 Task: Change theme to Solarized Dark.
Action: Mouse moved to (27, 11)
Screenshot: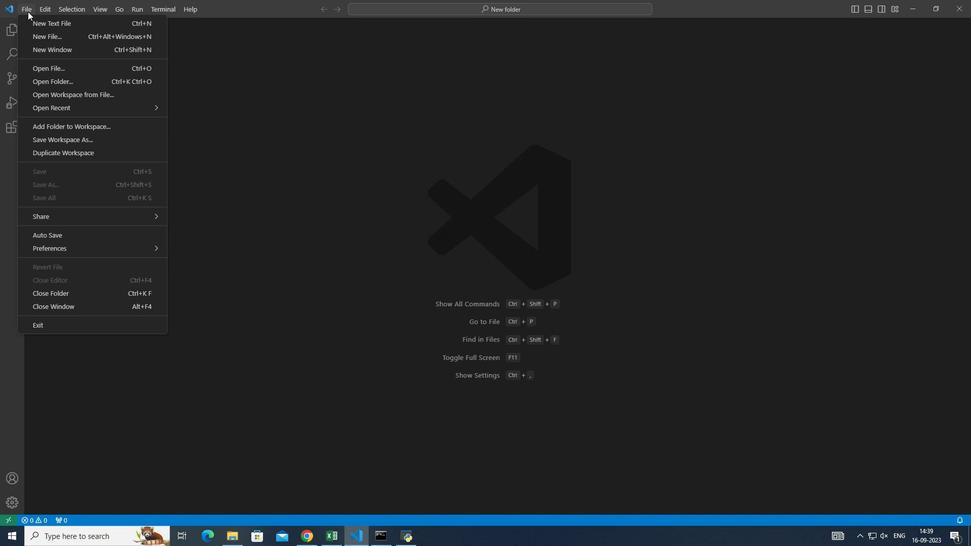 
Action: Mouse pressed left at (27, 11)
Screenshot: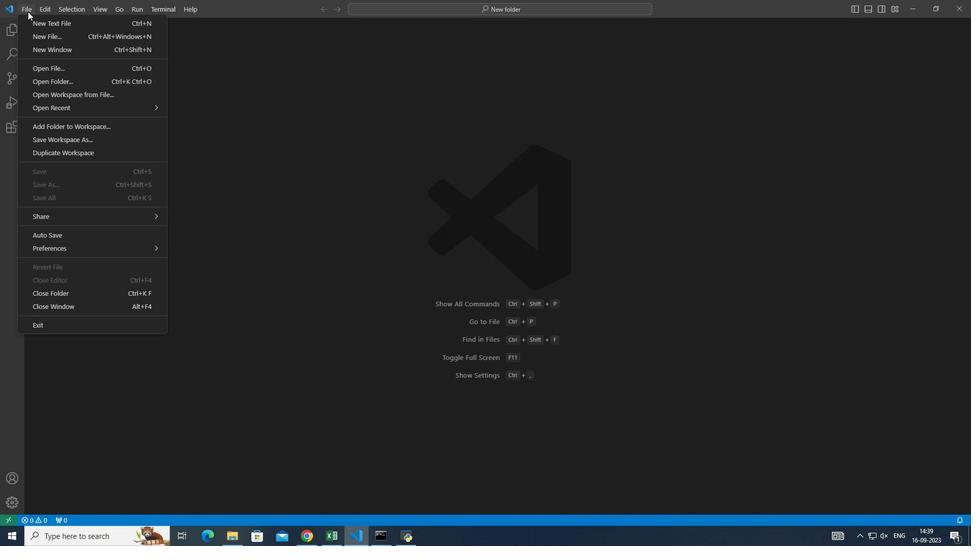 
Action: Mouse moved to (342, 342)
Screenshot: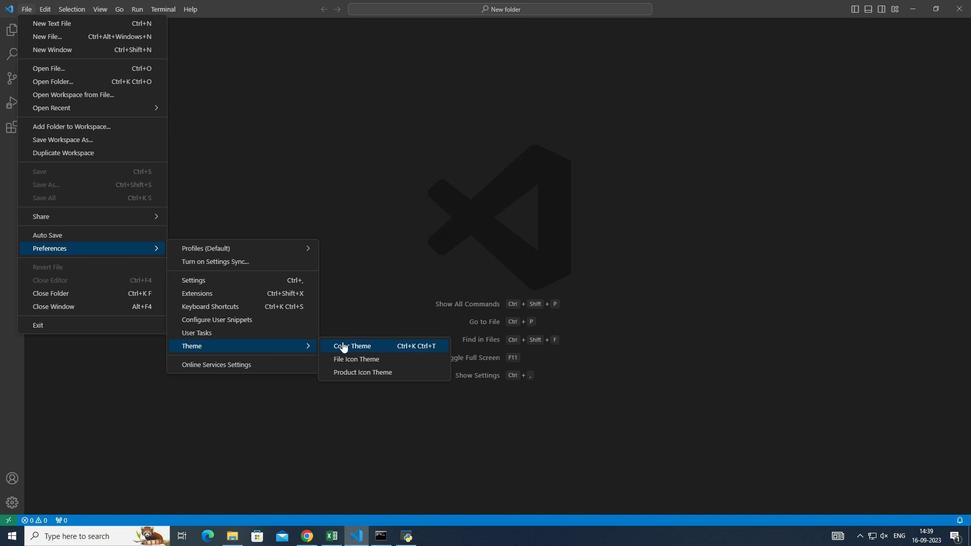 
Action: Mouse pressed left at (342, 342)
Screenshot: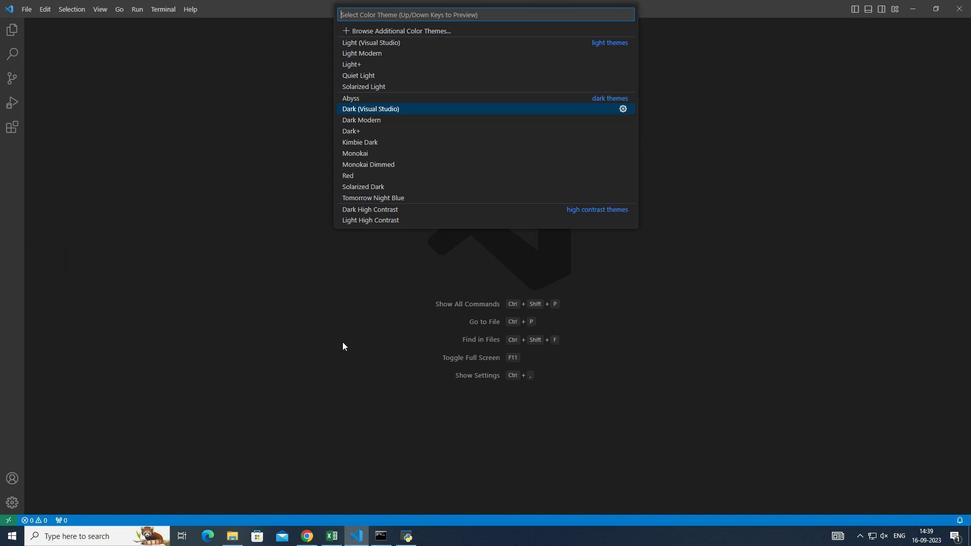 
Action: Mouse moved to (380, 184)
Screenshot: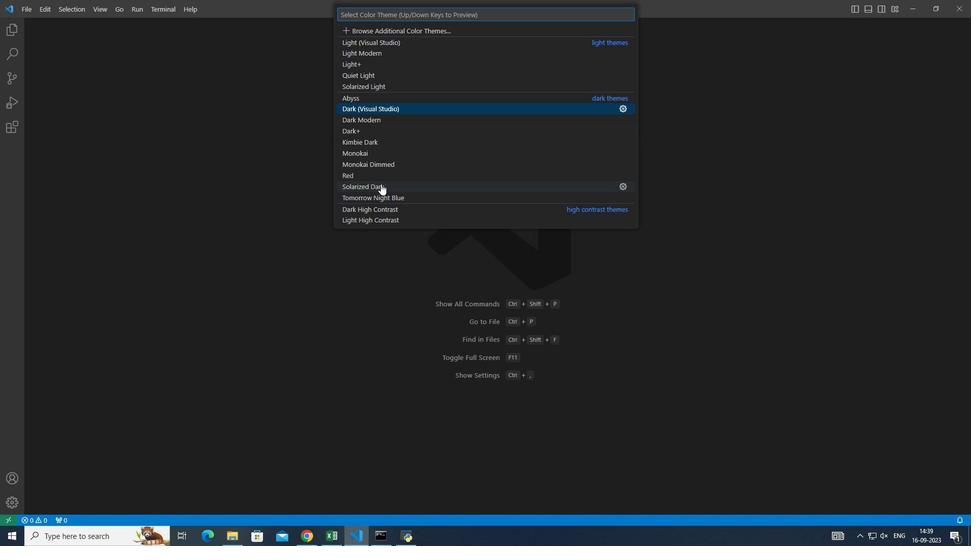 
Action: Mouse pressed left at (380, 184)
Screenshot: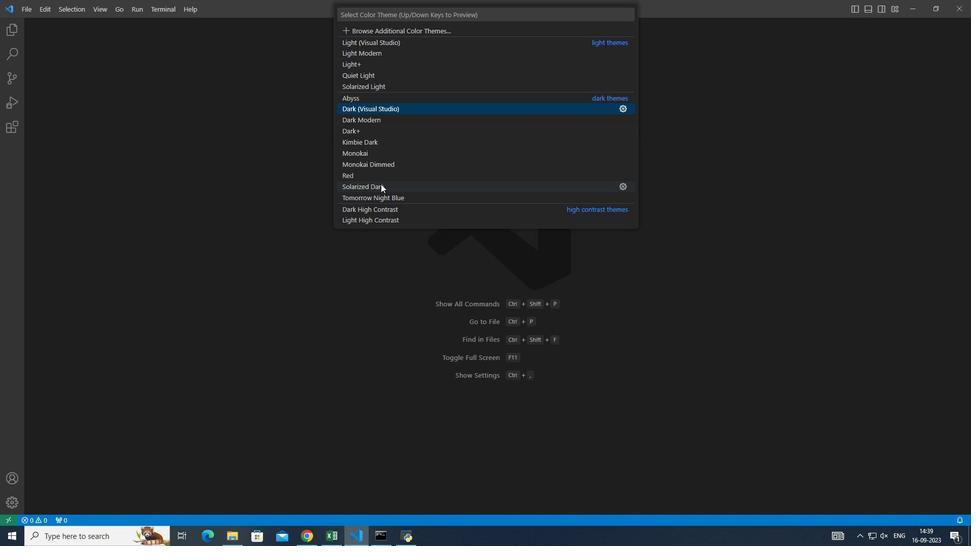 
